 Task: Assign the item to "me".
Action: Mouse moved to (1242, 108)
Screenshot: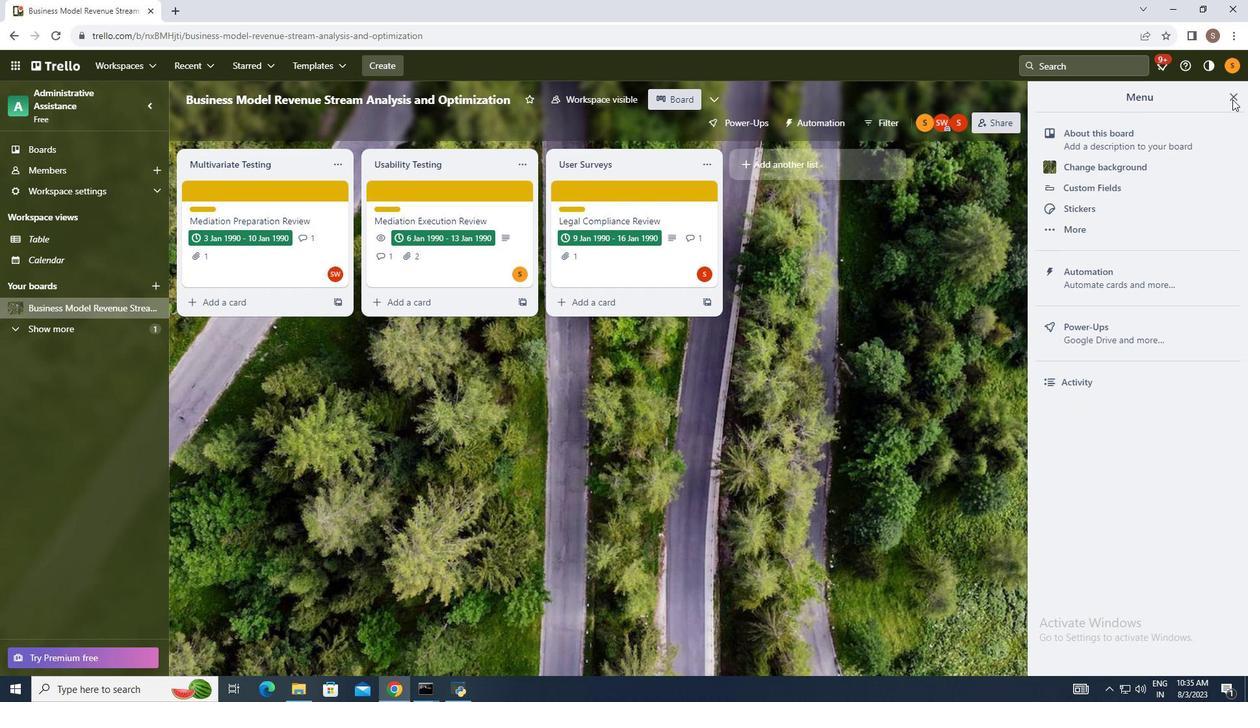 
Action: Mouse pressed left at (1242, 108)
Screenshot: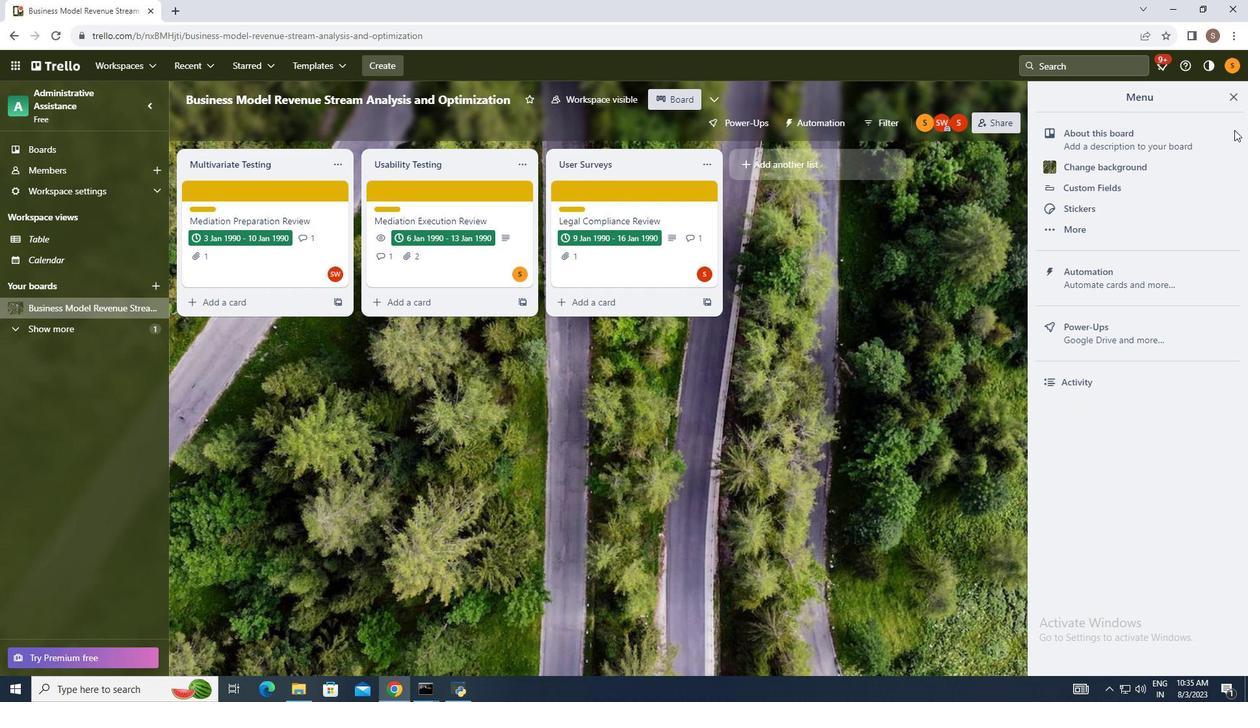 
Action: Mouse moved to (1128, 283)
Screenshot: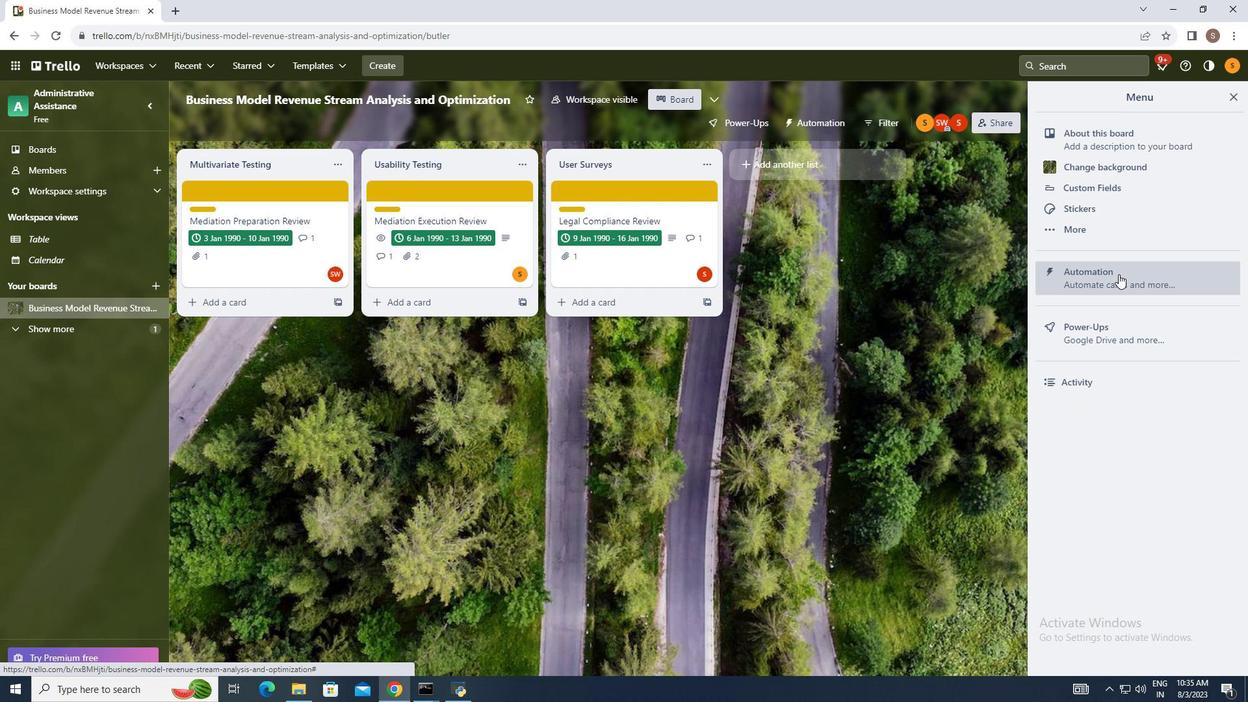 
Action: Mouse pressed left at (1128, 283)
Screenshot: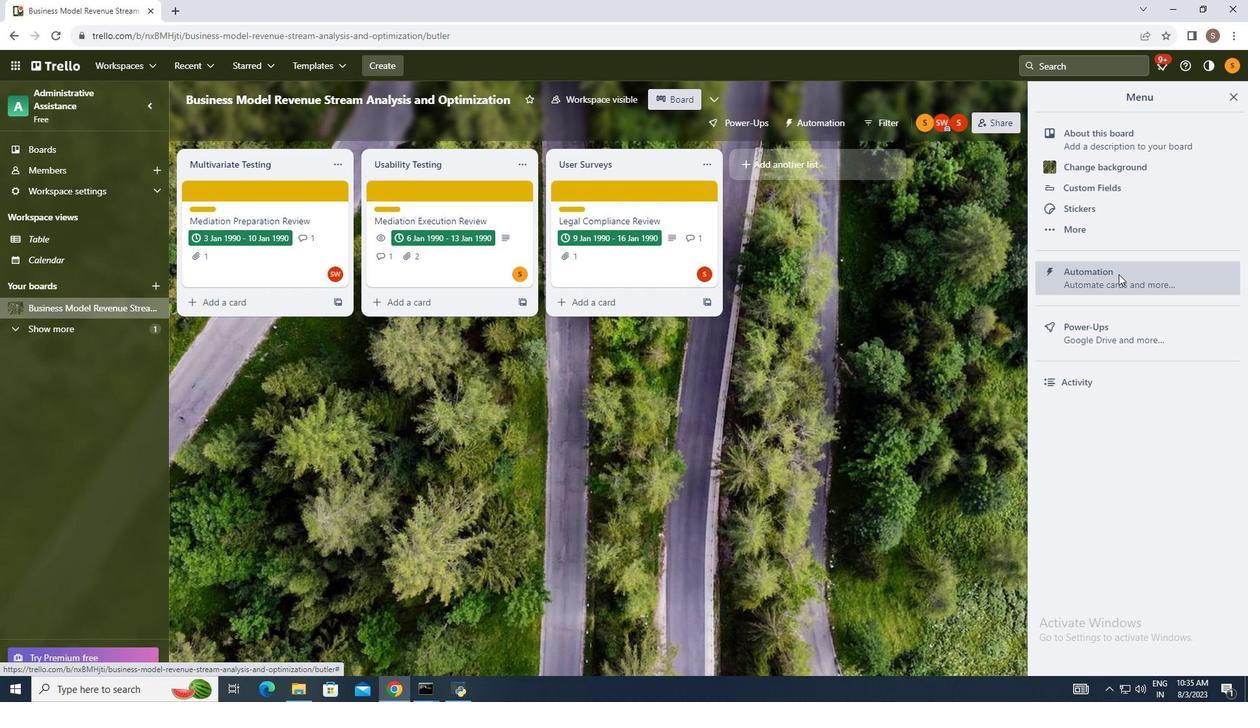 
Action: Mouse moved to (282, 344)
Screenshot: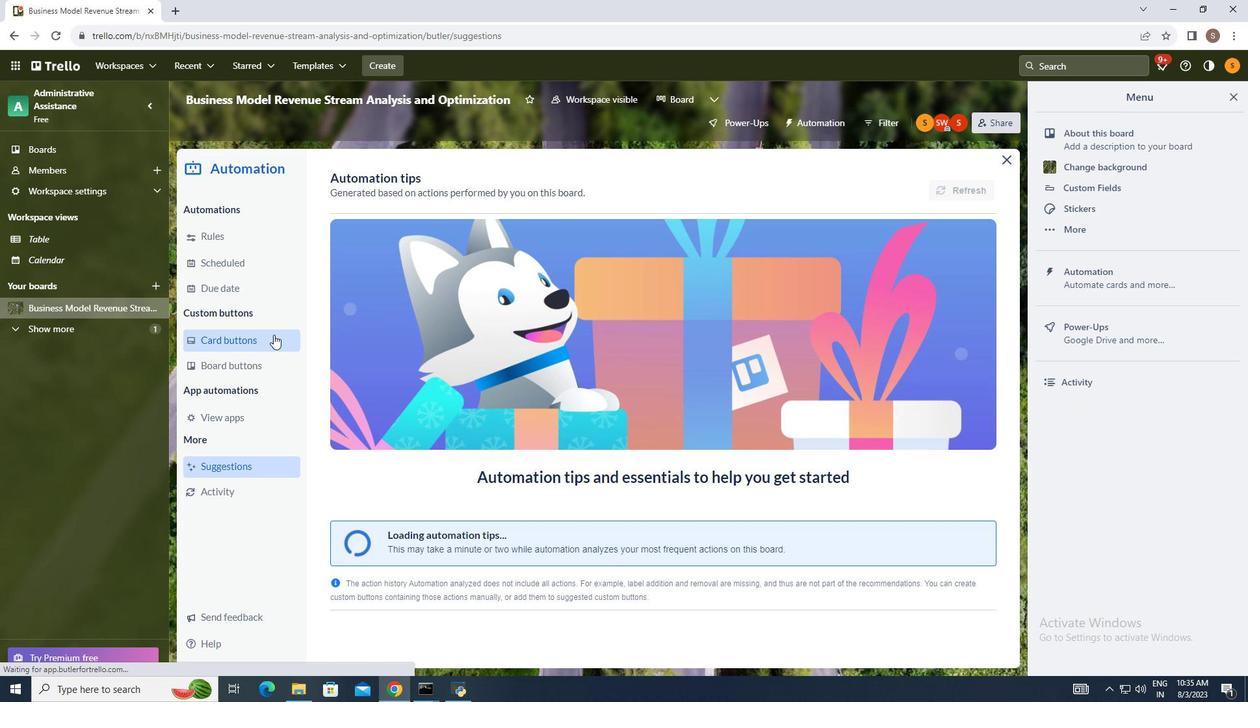 
Action: Mouse pressed left at (282, 344)
Screenshot: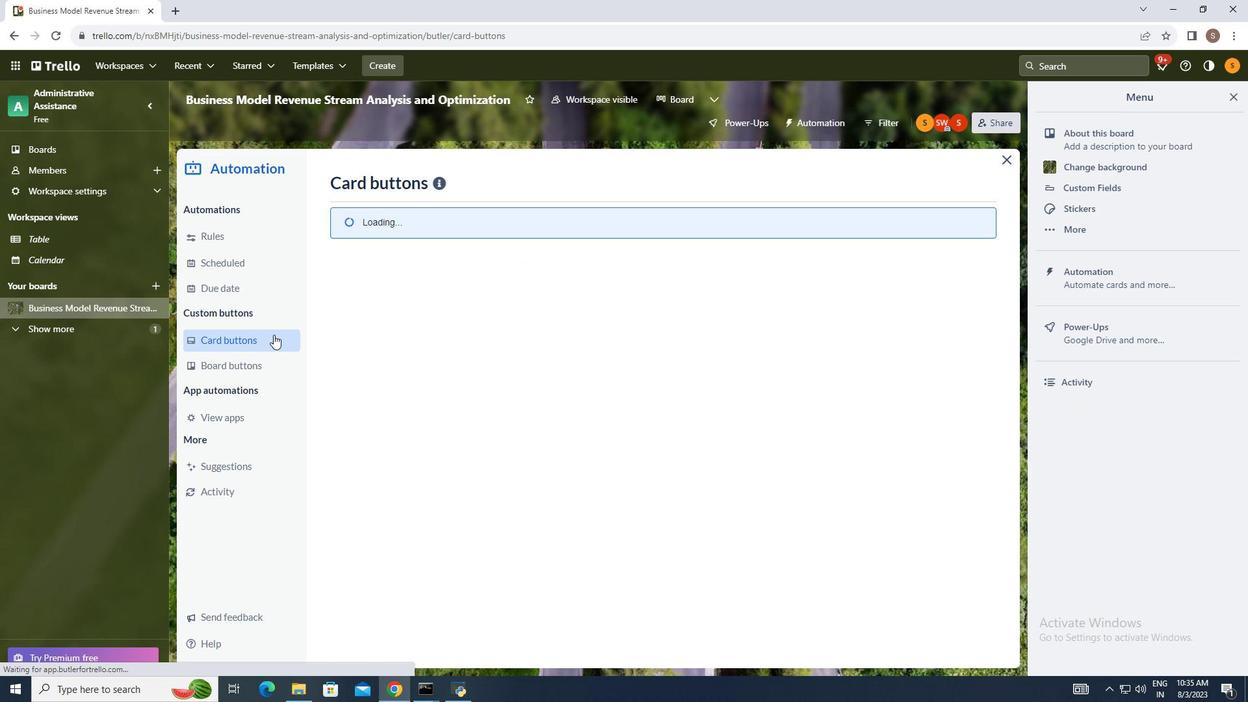 
Action: Mouse moved to (944, 192)
Screenshot: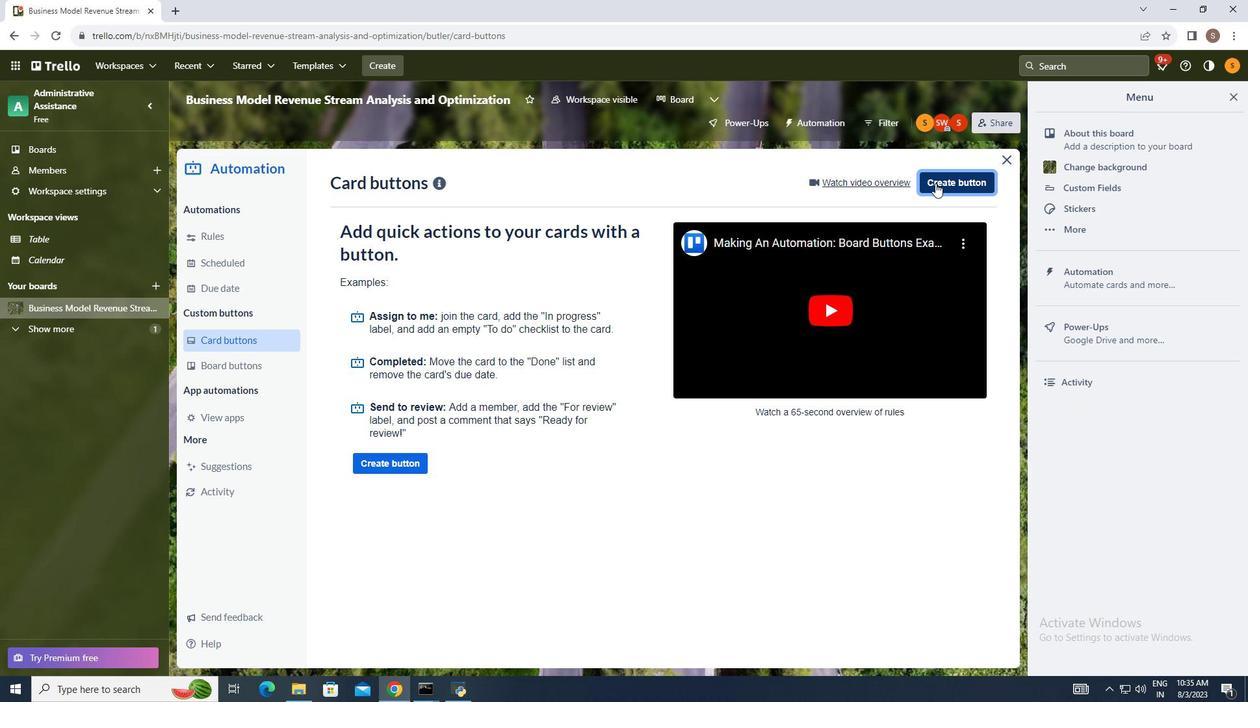 
Action: Mouse pressed left at (944, 192)
Screenshot: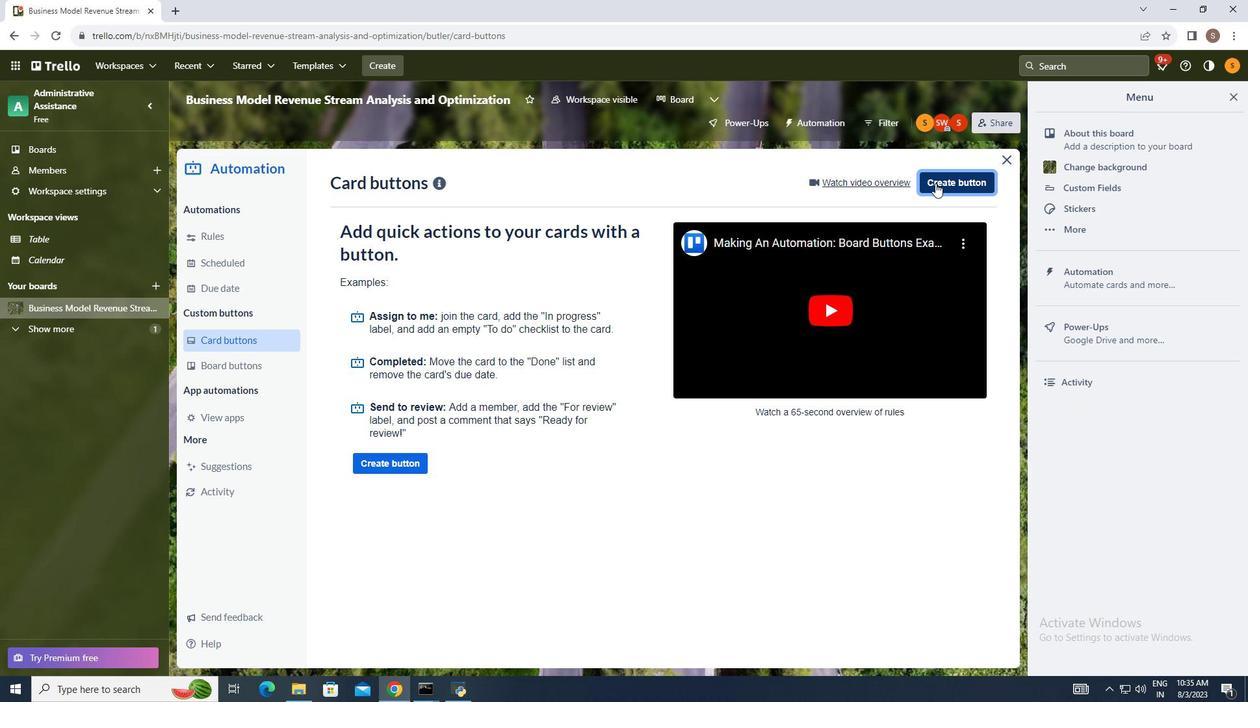 
Action: Mouse moved to (689, 364)
Screenshot: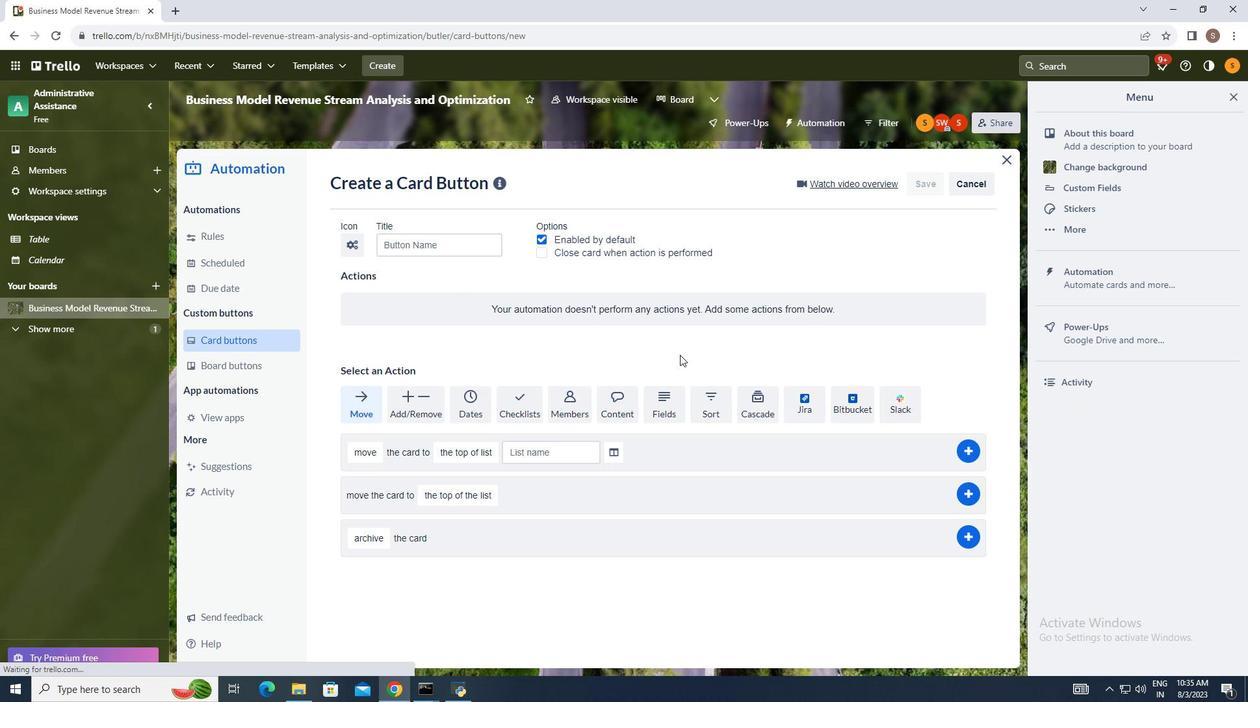 
Action: Mouse pressed left at (689, 364)
Screenshot: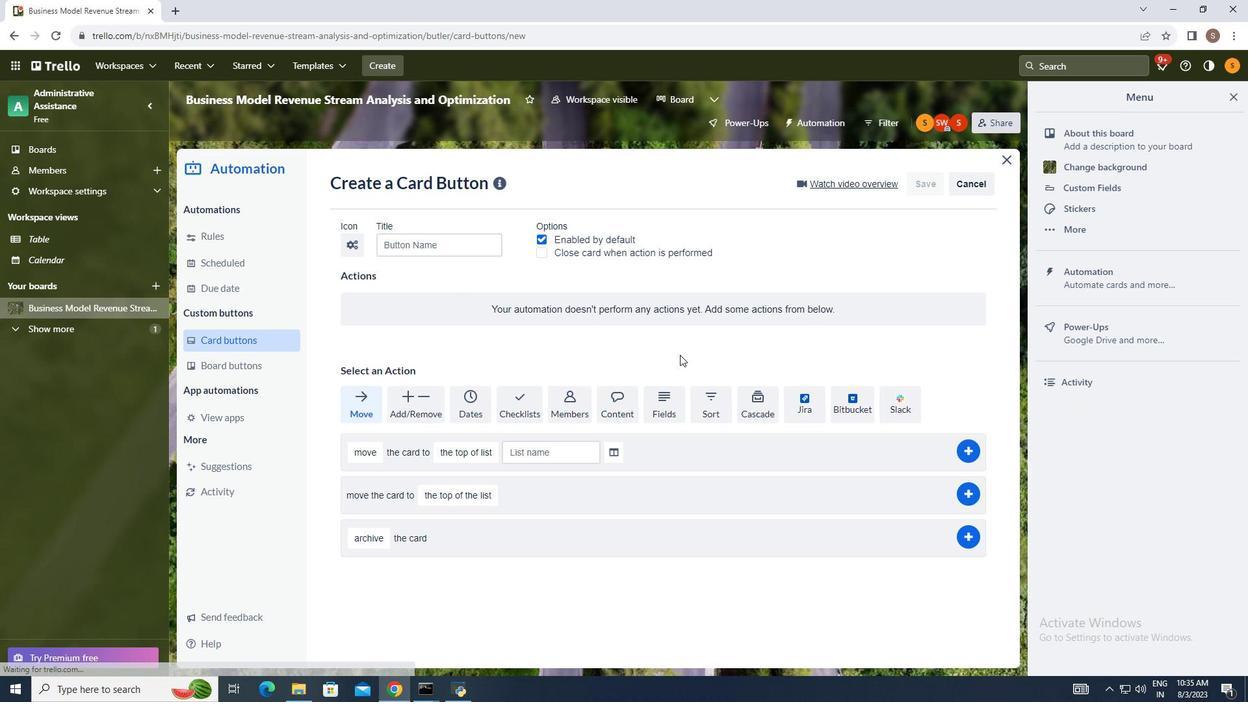 
Action: Mouse moved to (528, 407)
Screenshot: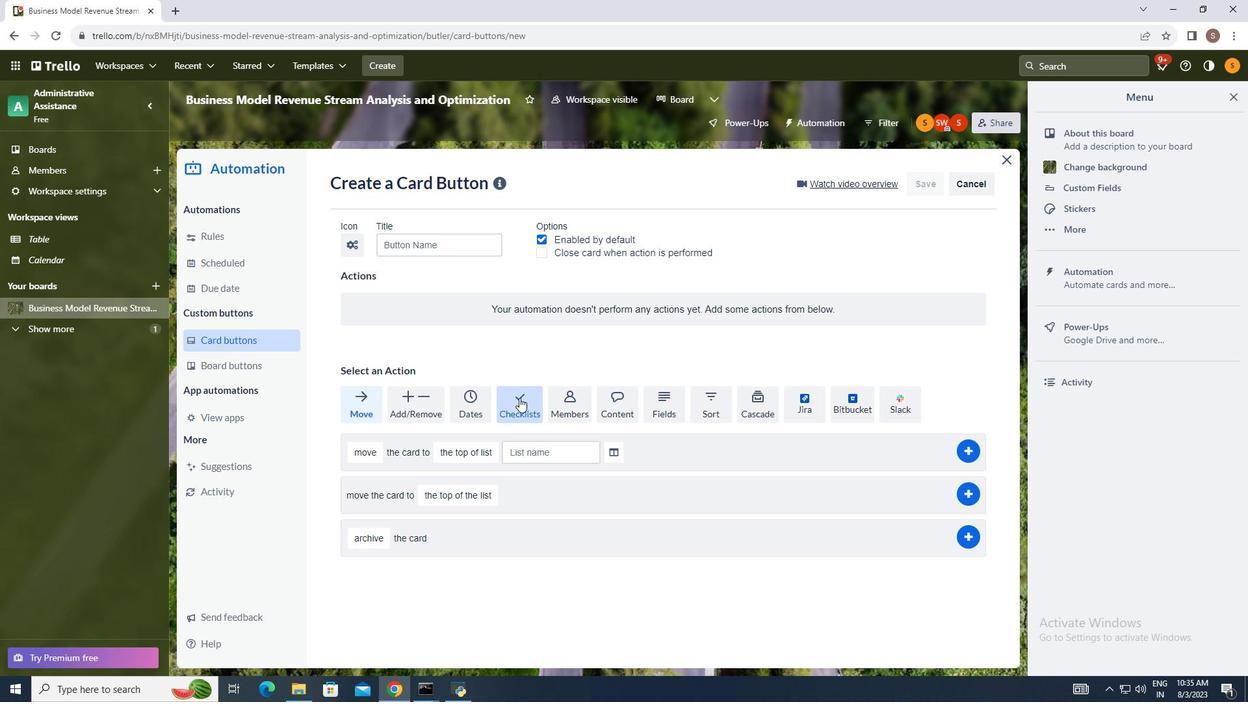 
Action: Mouse pressed left at (528, 407)
Screenshot: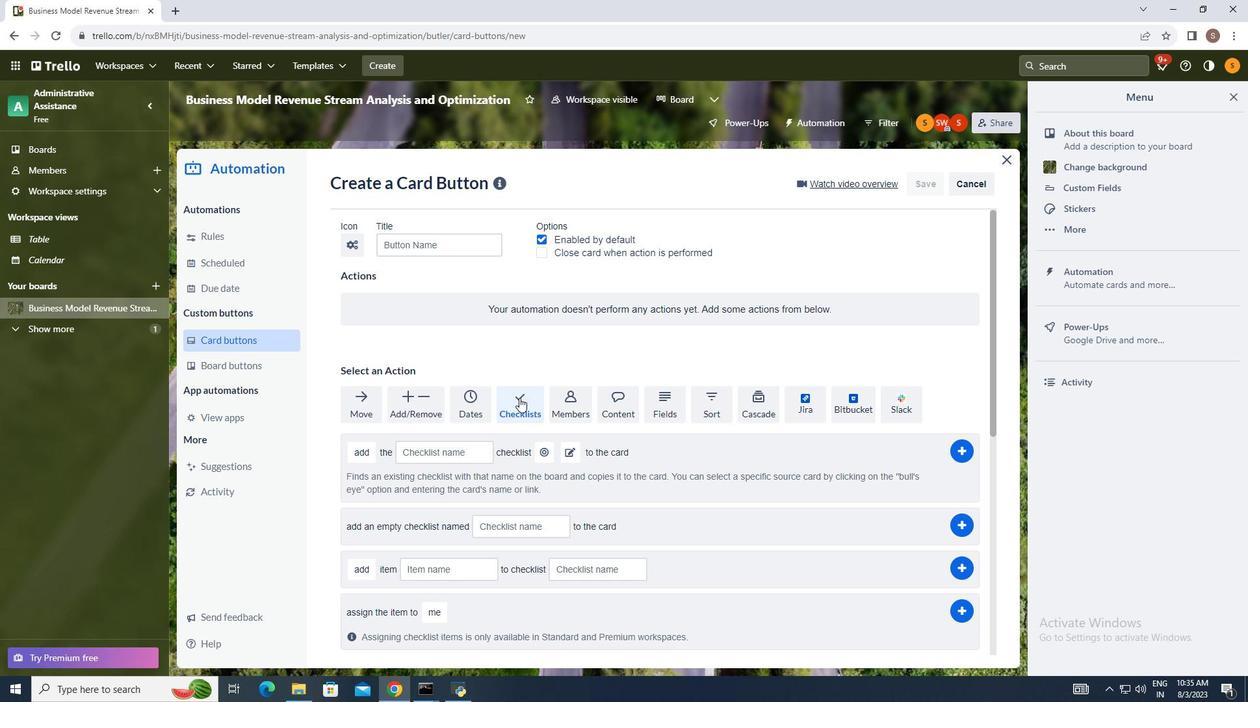
Action: Mouse moved to (409, 515)
Screenshot: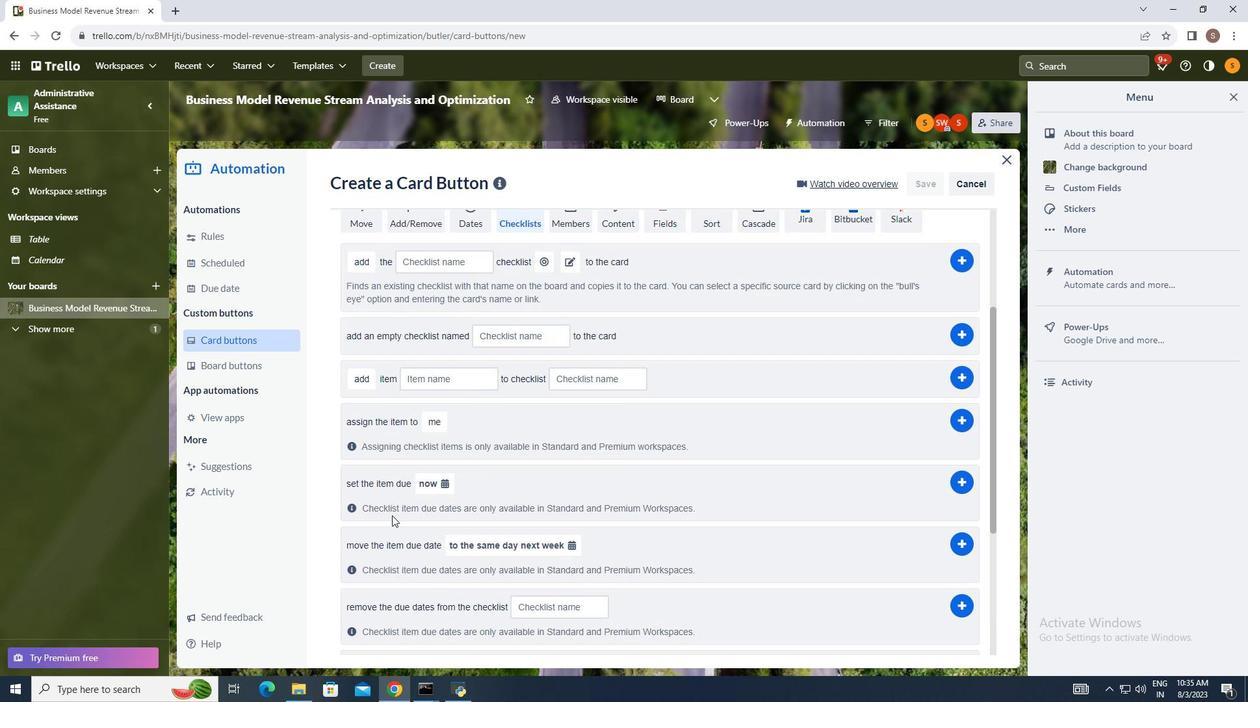 
Action: Mouse scrolled (410, 513) with delta (0, 0)
Screenshot: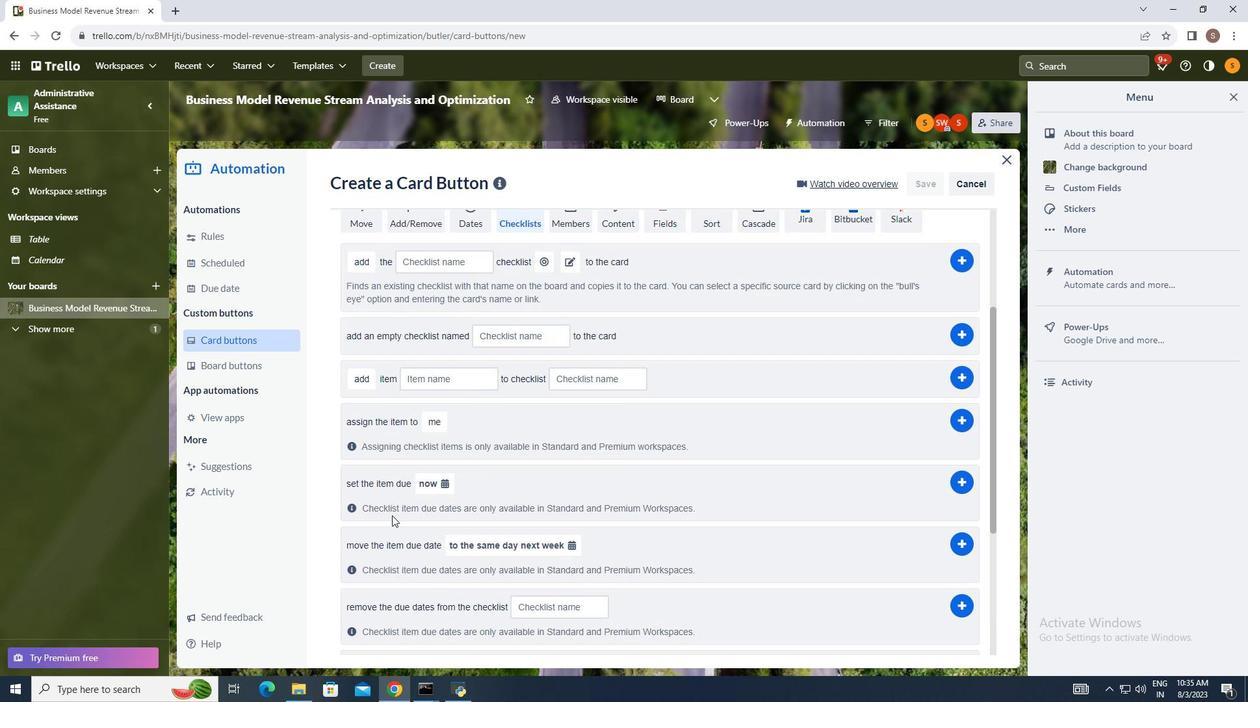 
Action: Mouse moved to (407, 518)
Screenshot: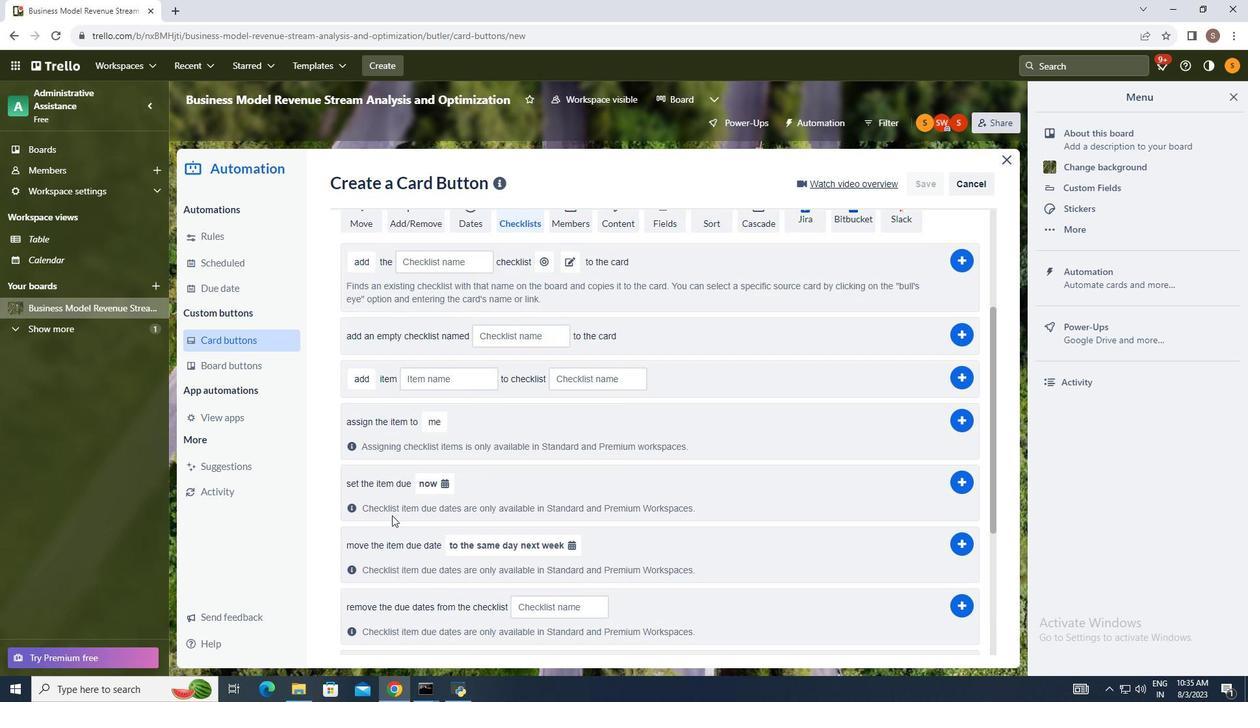 
Action: Mouse scrolled (407, 518) with delta (0, 0)
Screenshot: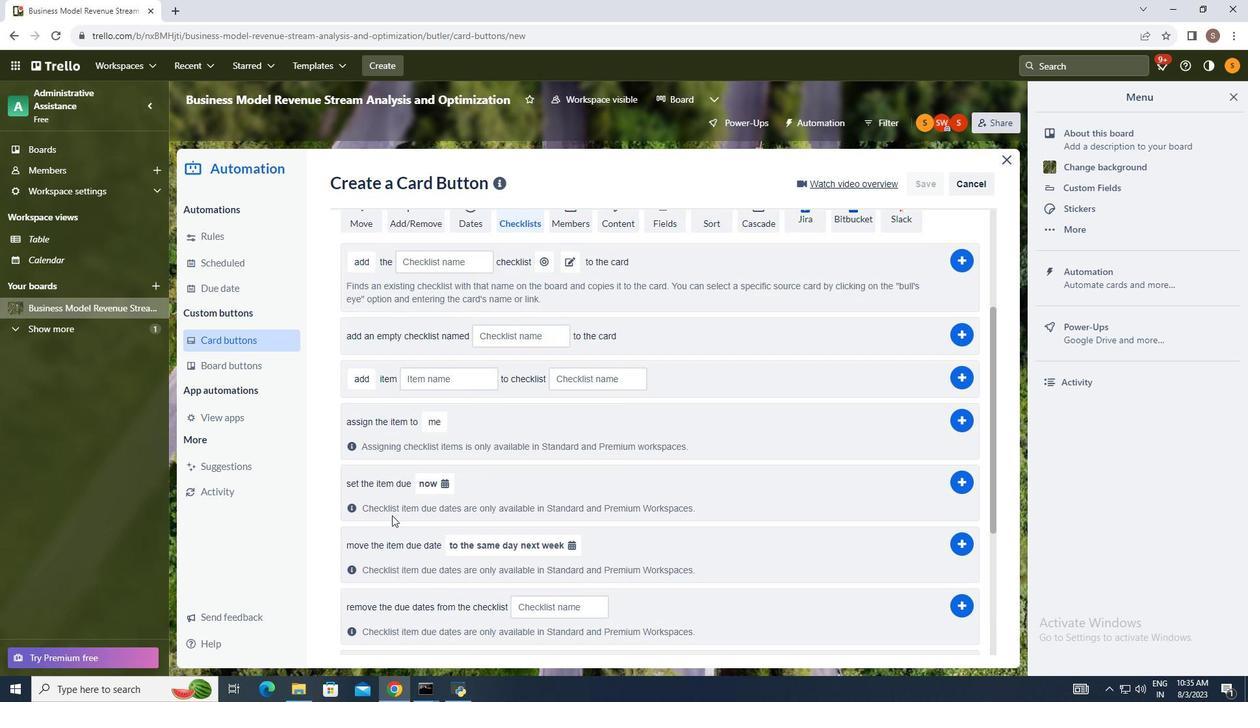 
Action: Mouse moved to (406, 522)
Screenshot: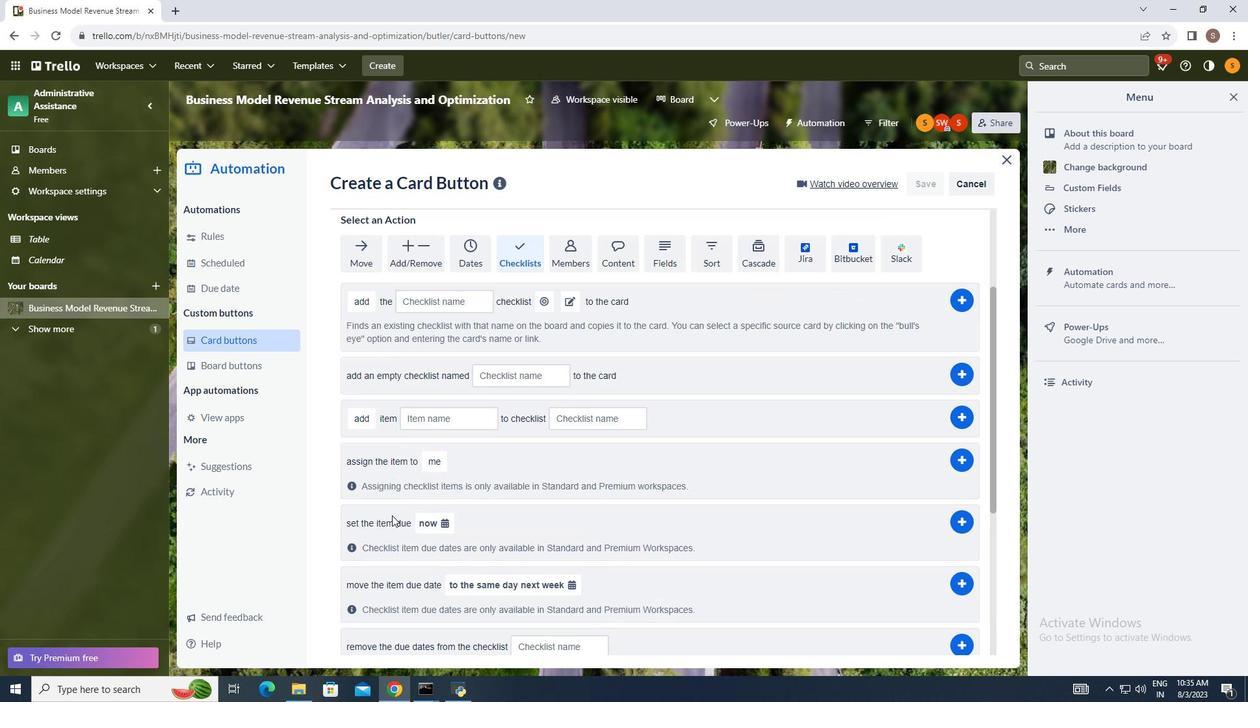 
Action: Mouse scrolled (406, 521) with delta (0, 0)
Screenshot: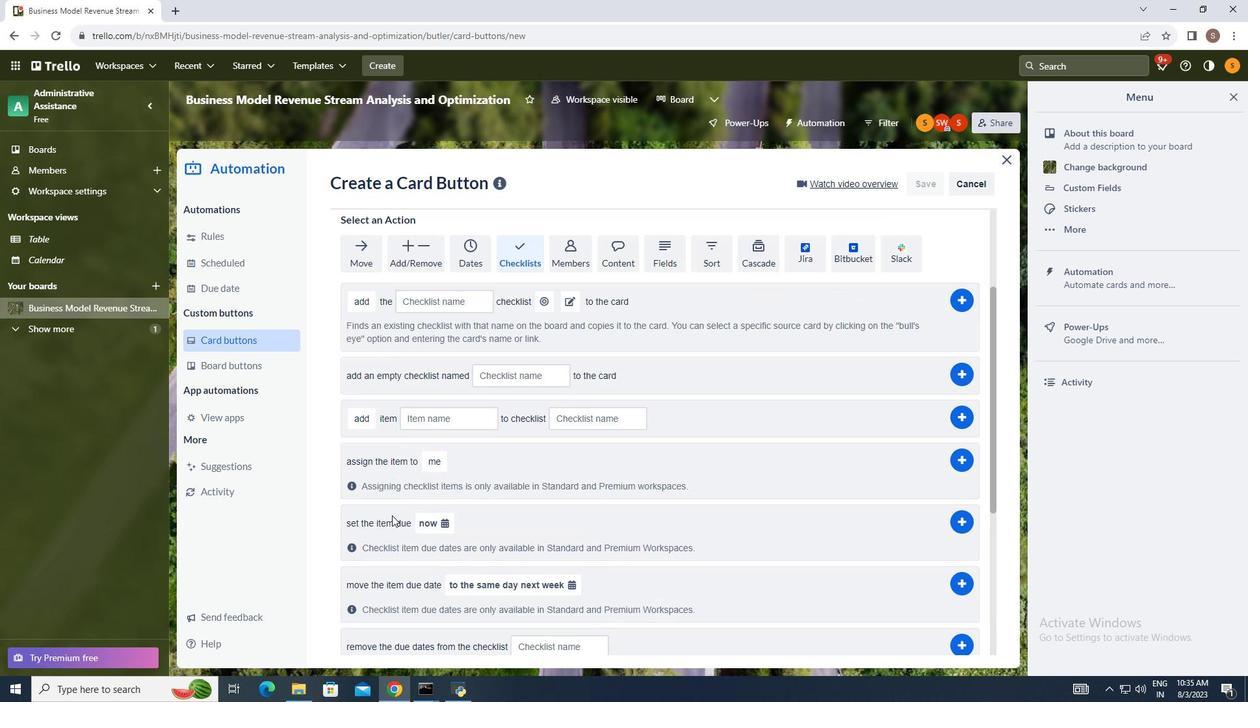 
Action: Mouse moved to (405, 522)
Screenshot: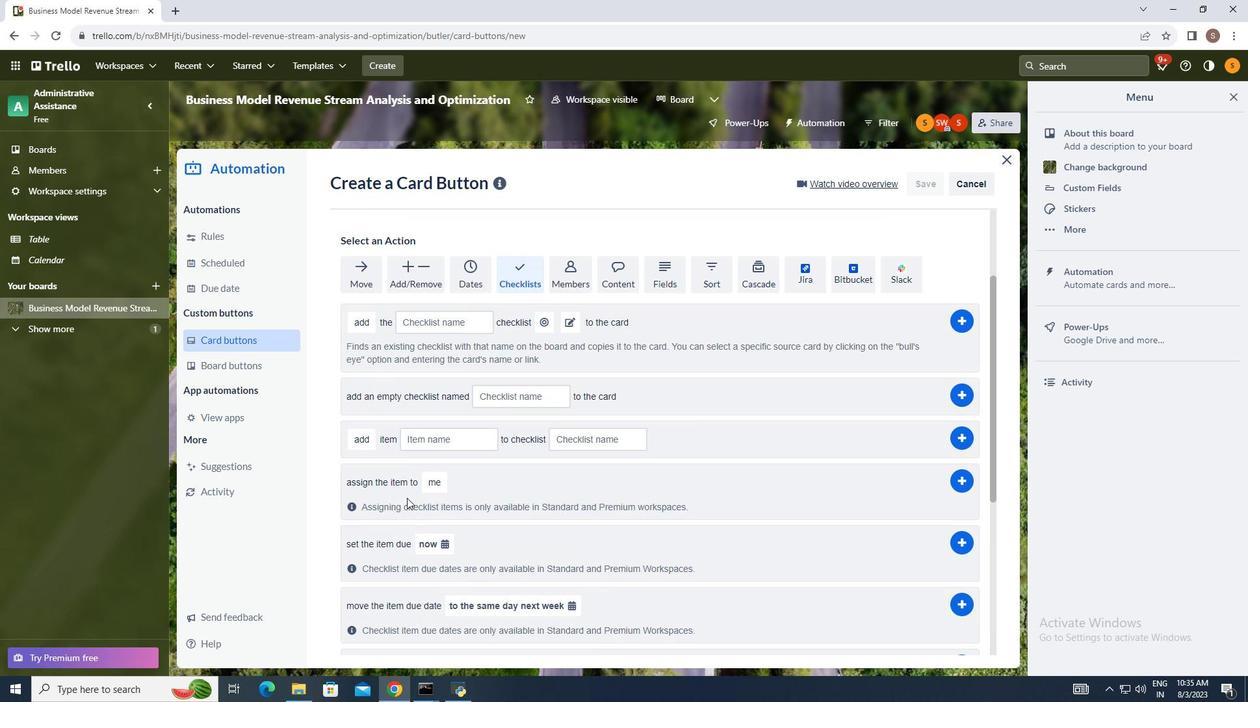 
Action: Mouse scrolled (405, 523) with delta (0, 0)
Screenshot: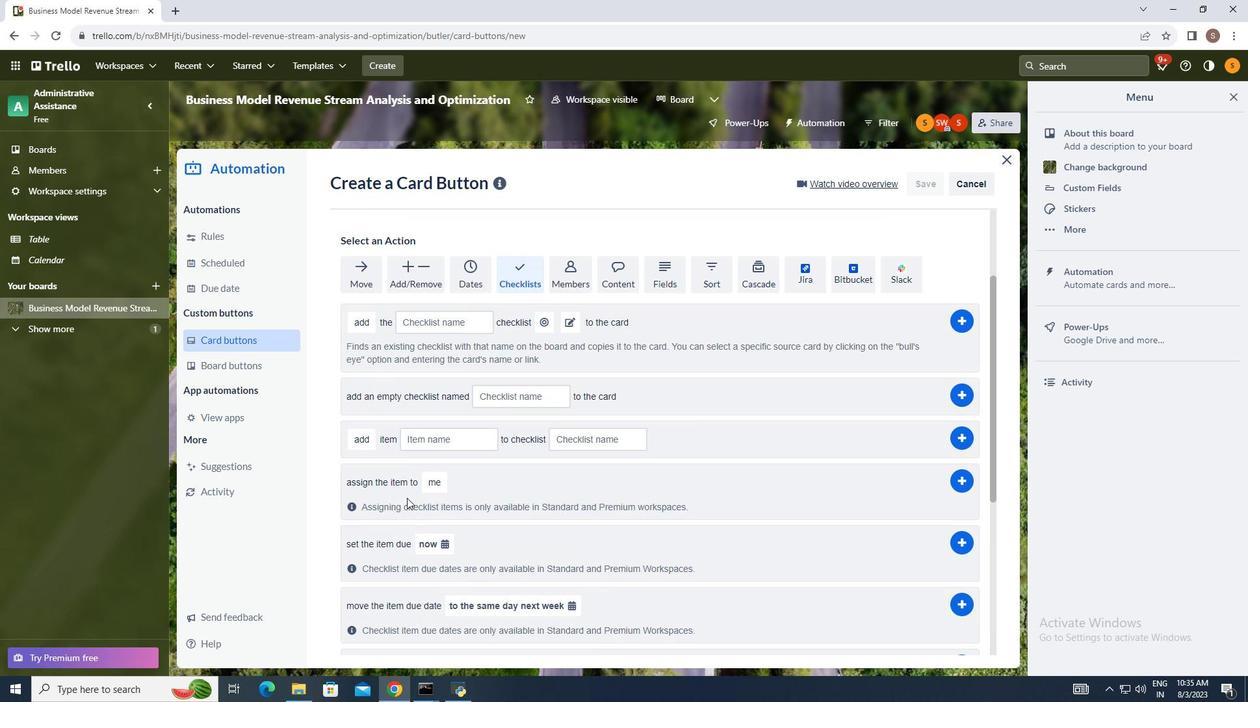 
Action: Mouse moved to (439, 491)
Screenshot: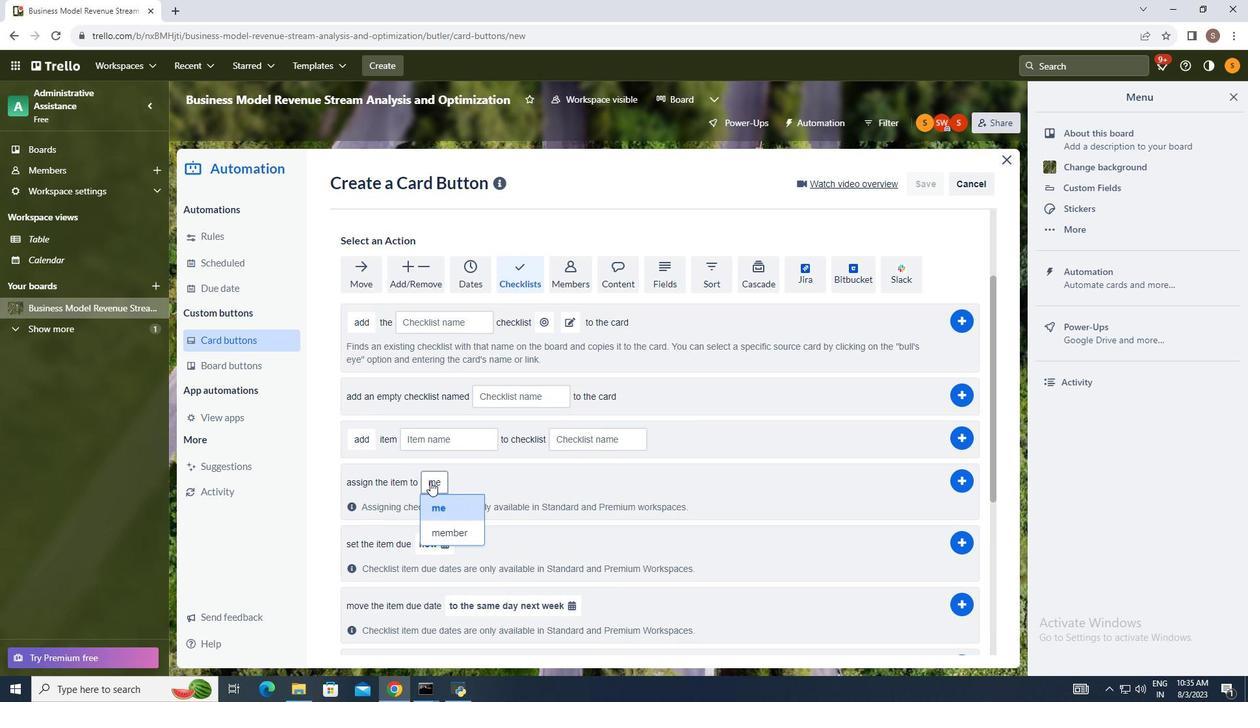 
Action: Mouse pressed left at (439, 491)
Screenshot: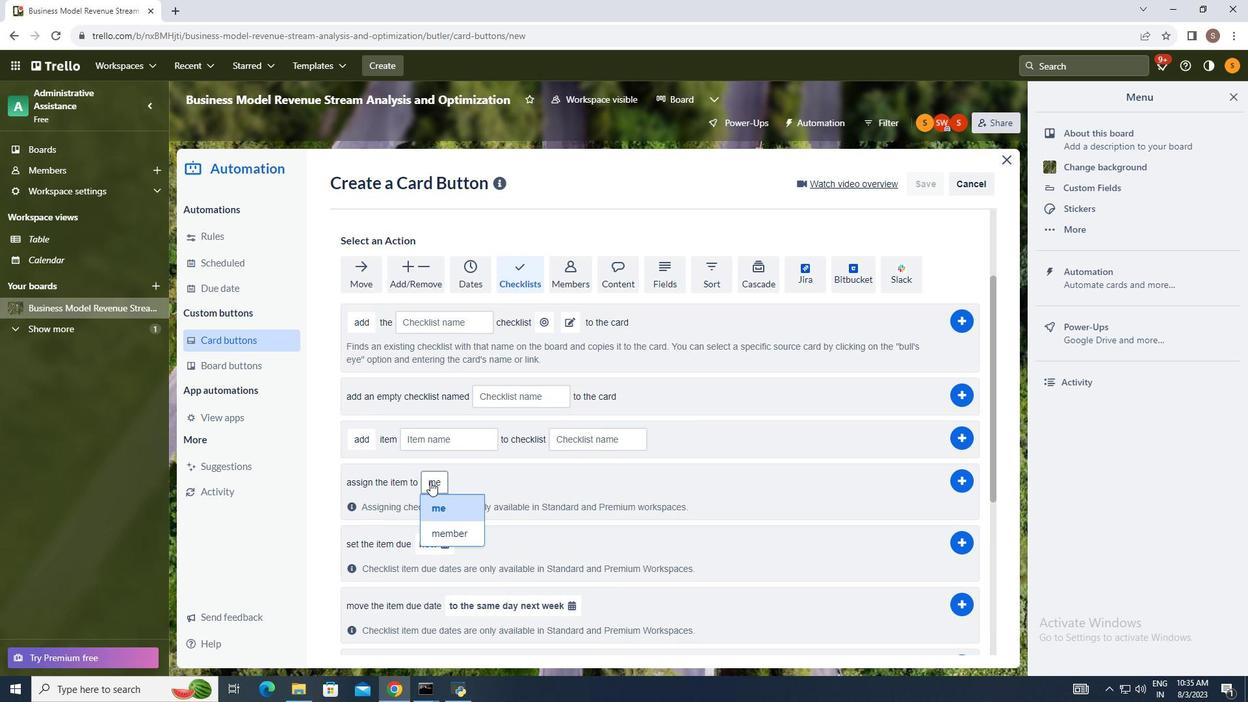 
Action: Mouse moved to (448, 514)
Screenshot: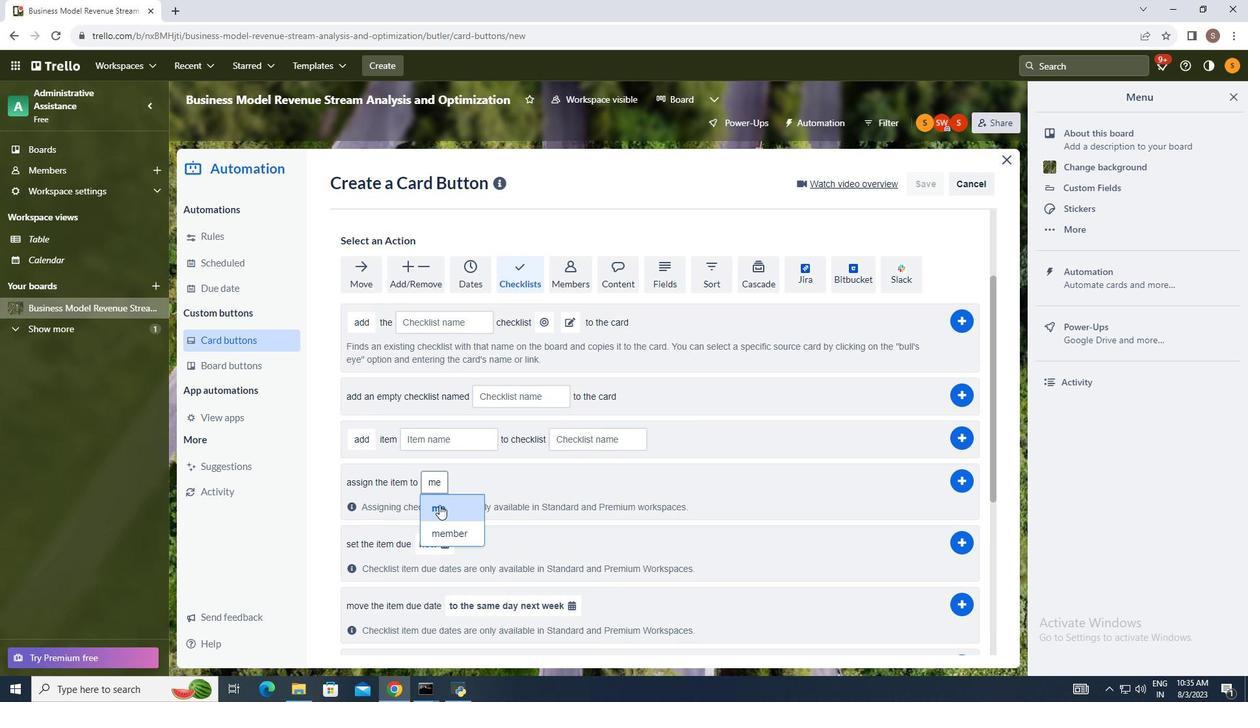 
Action: Mouse pressed left at (448, 514)
Screenshot: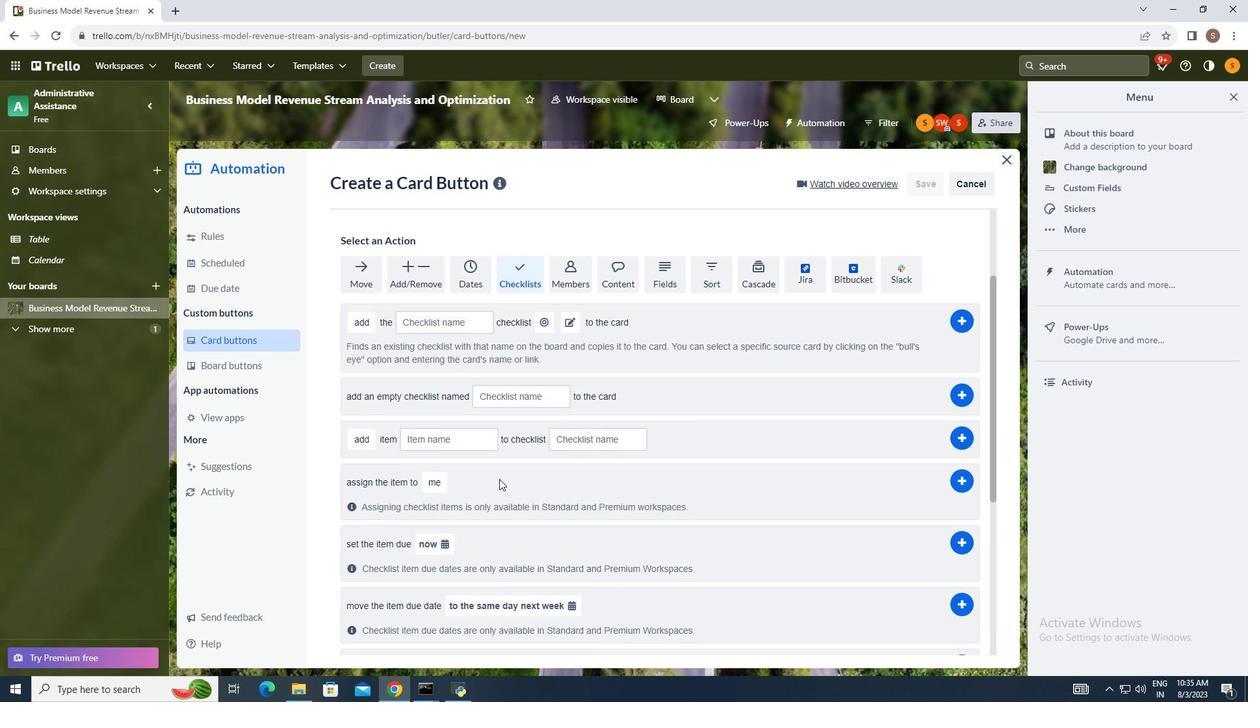 
Action: Mouse moved to (966, 490)
Screenshot: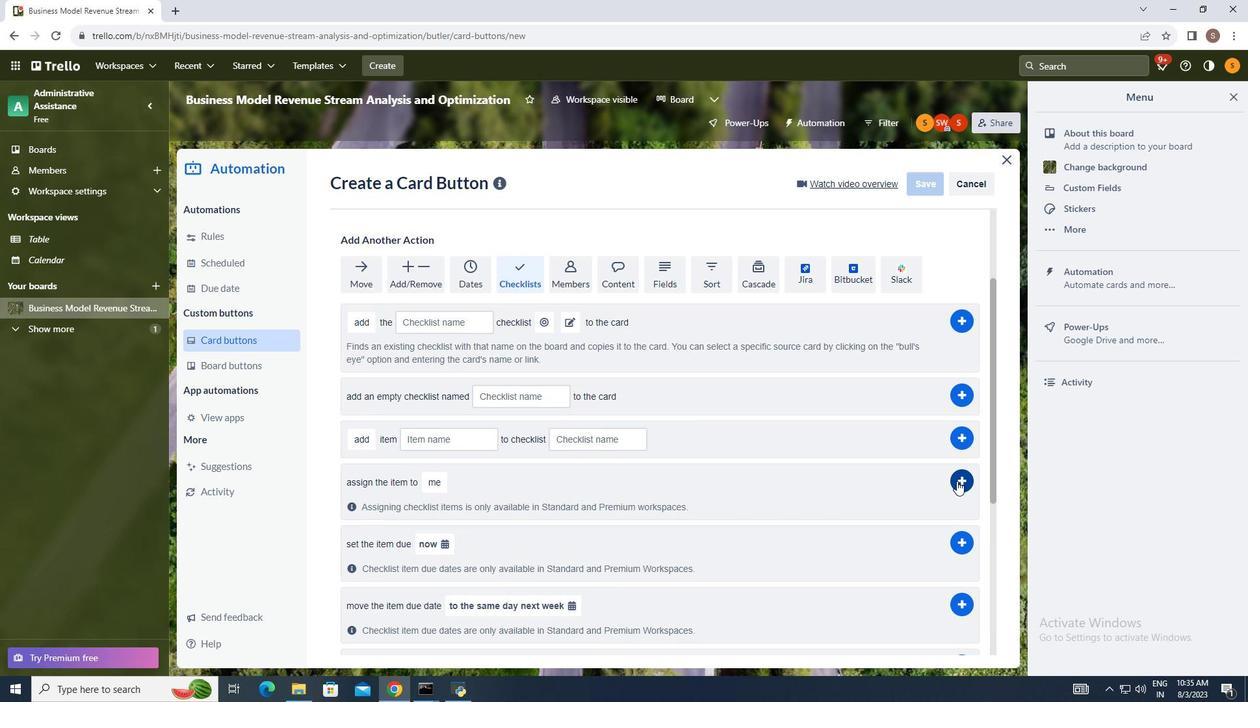 
Action: Mouse pressed left at (966, 490)
Screenshot: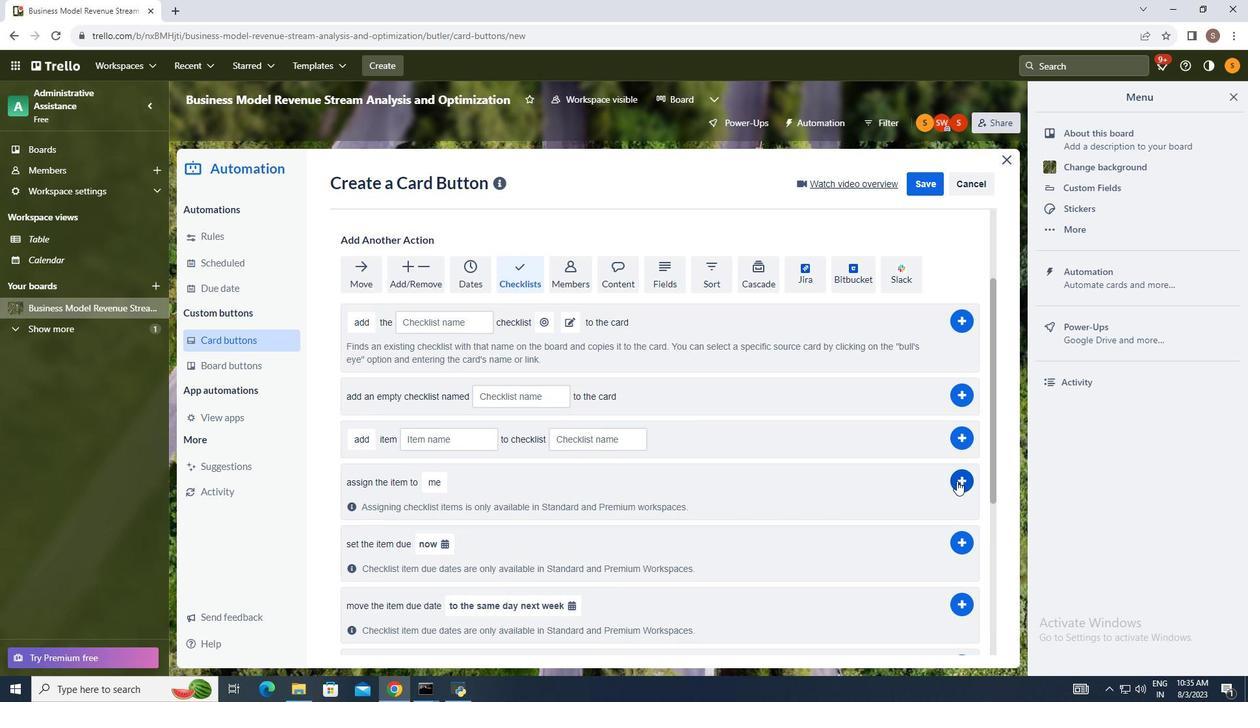 
Action: Mouse moved to (1064, 491)
Screenshot: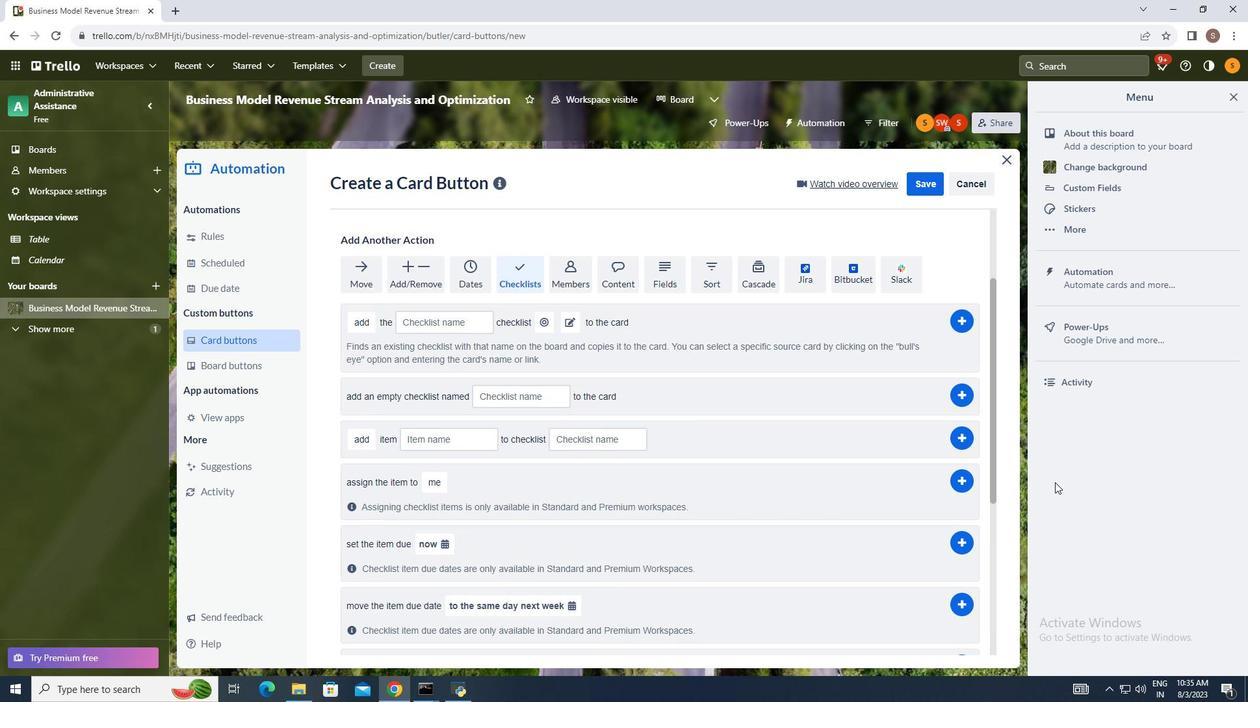 
